 Task: Apply object animation ""on click"".
Action: Mouse moved to (105, 63)
Screenshot: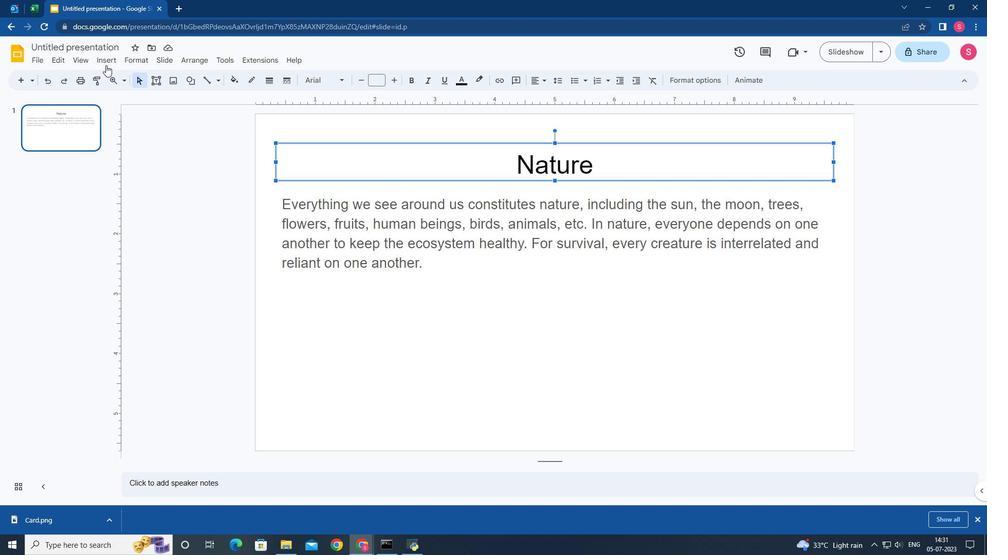
Action: Mouse pressed left at (105, 63)
Screenshot: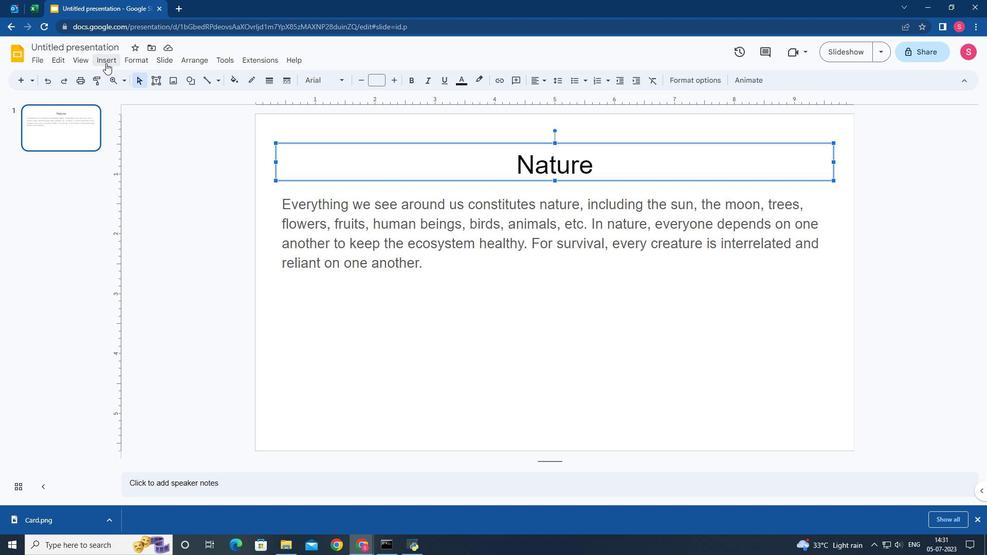
Action: Mouse moved to (109, 262)
Screenshot: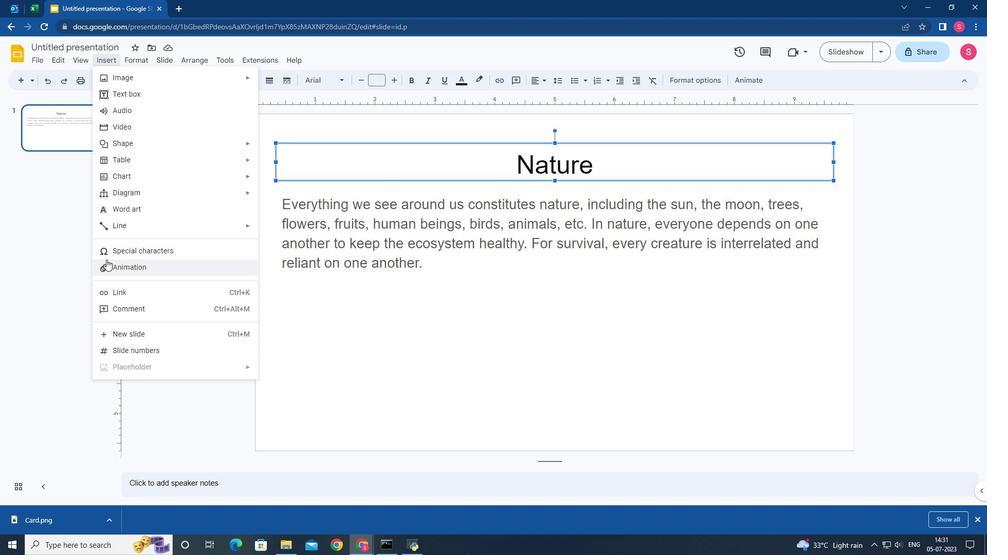 
Action: Mouse pressed left at (109, 262)
Screenshot: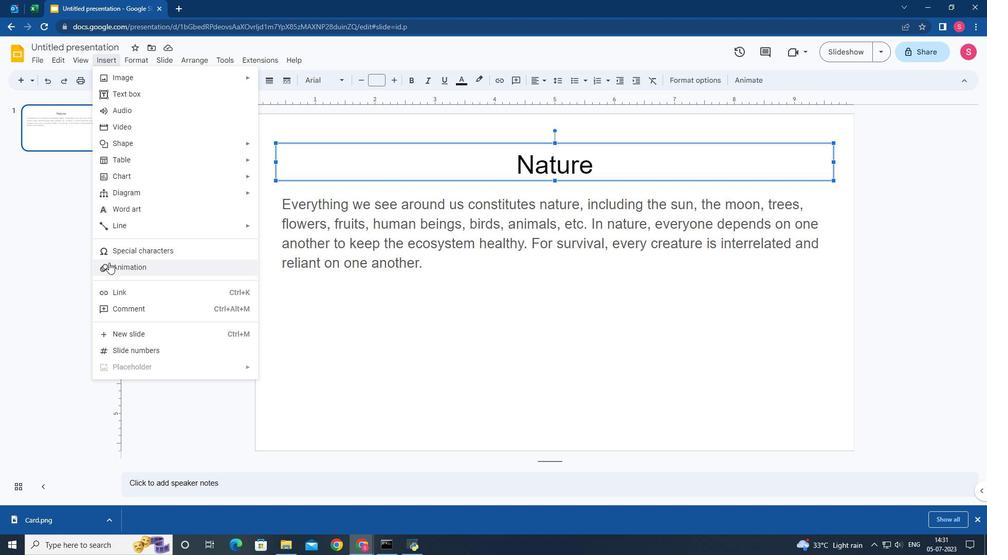 
Action: Mouse moved to (852, 268)
Screenshot: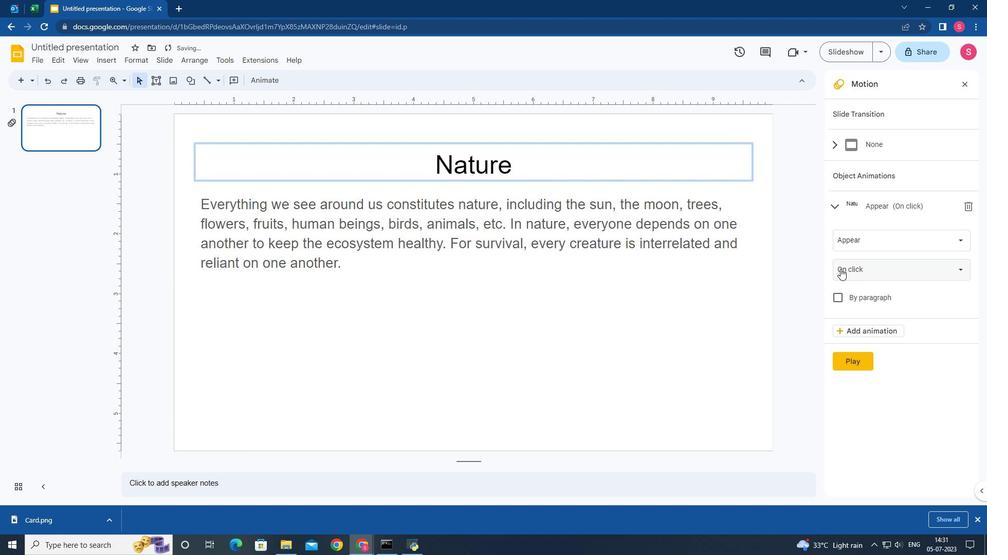 
Action: Mouse pressed left at (852, 268)
Screenshot: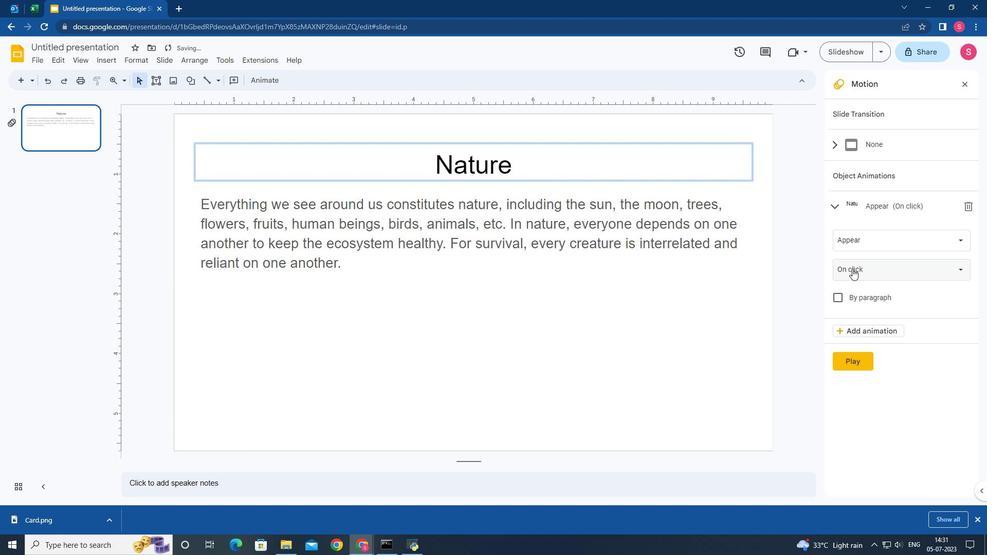 
Action: Mouse moved to (853, 290)
Screenshot: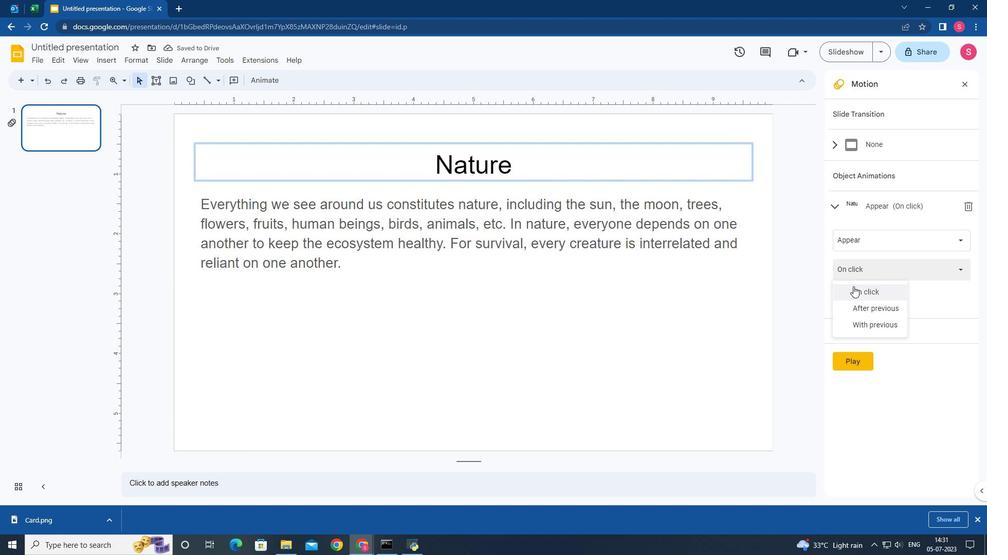 
Action: Mouse pressed left at (853, 290)
Screenshot: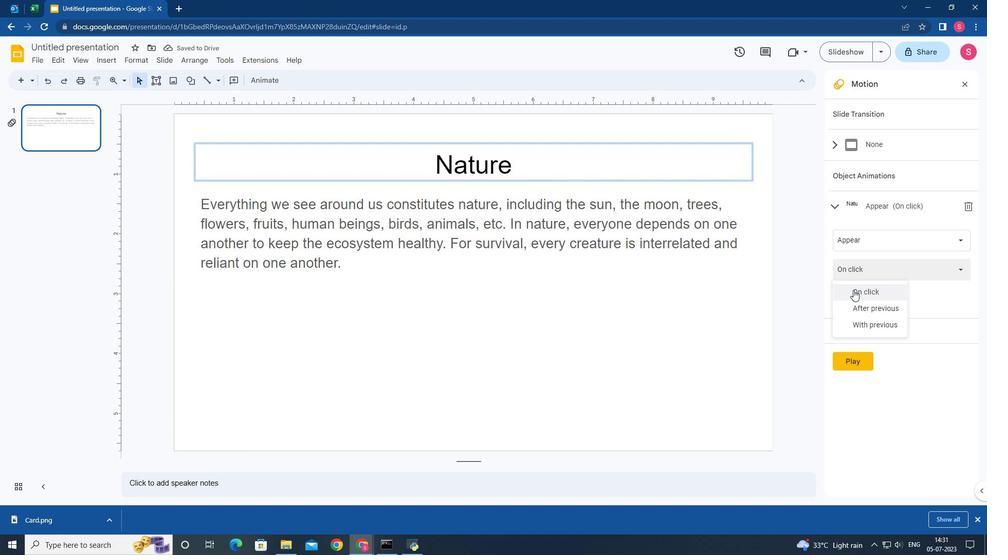 
Action: Mouse moved to (585, 332)
Screenshot: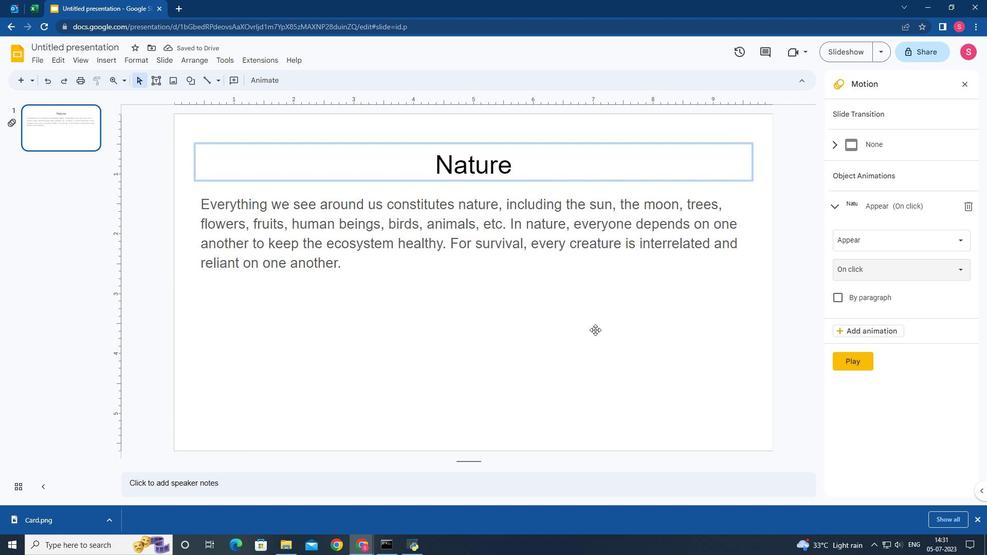 
